 Task: Select the hover option in the cell toolbar visibility.
Action: Mouse moved to (21, 559)
Screenshot: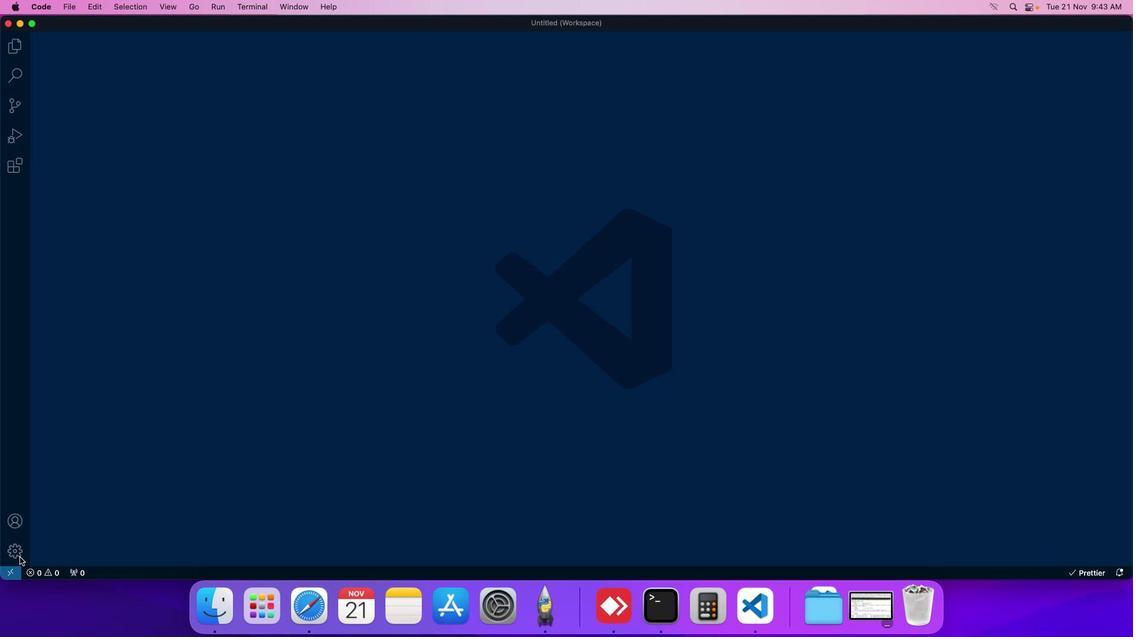 
Action: Mouse pressed left at (21, 559)
Screenshot: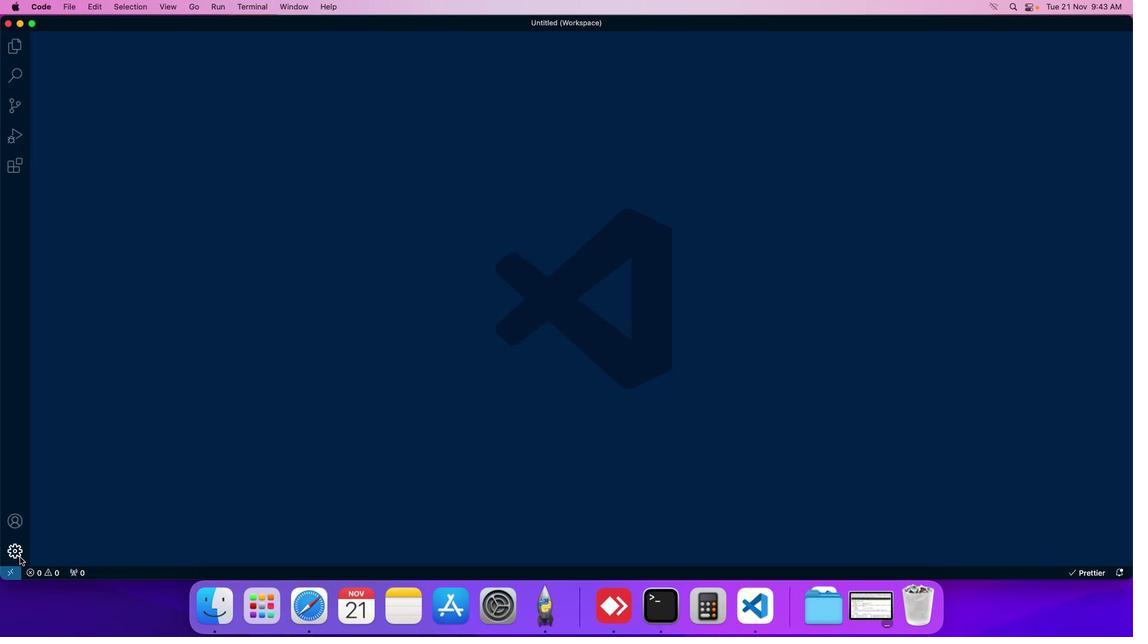 
Action: Mouse moved to (50, 468)
Screenshot: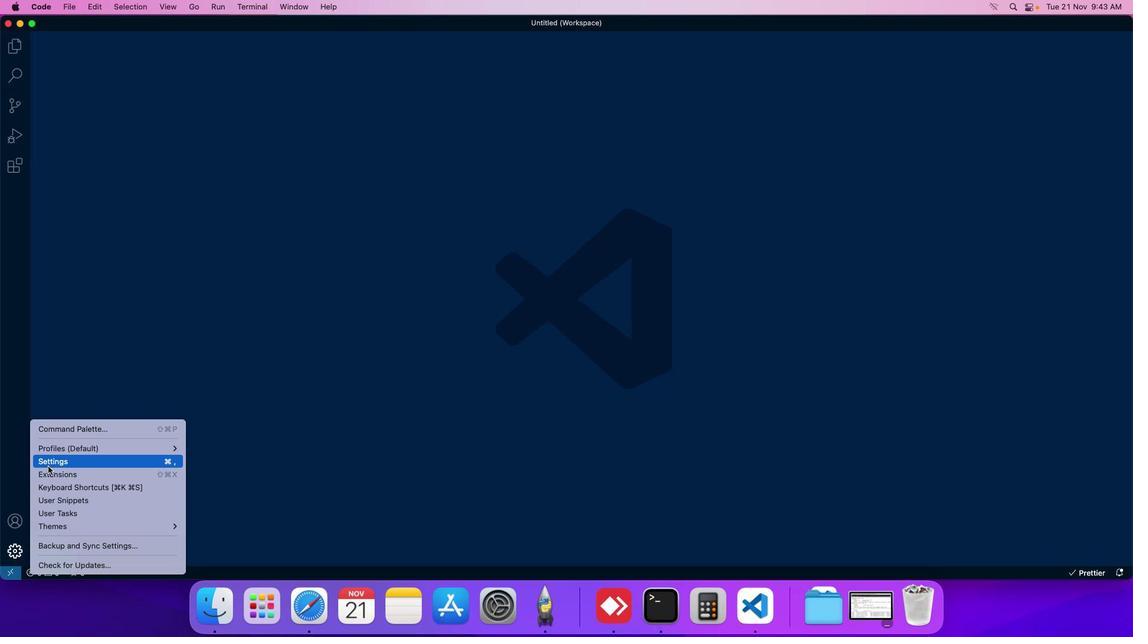 
Action: Mouse pressed left at (50, 468)
Screenshot: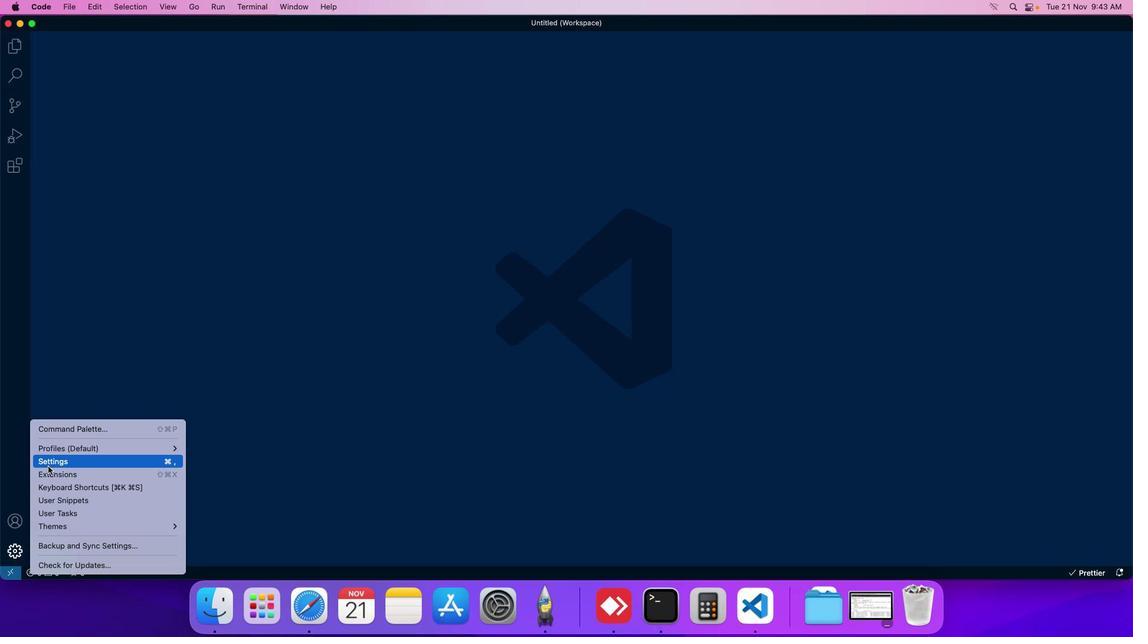 
Action: Mouse moved to (276, 92)
Screenshot: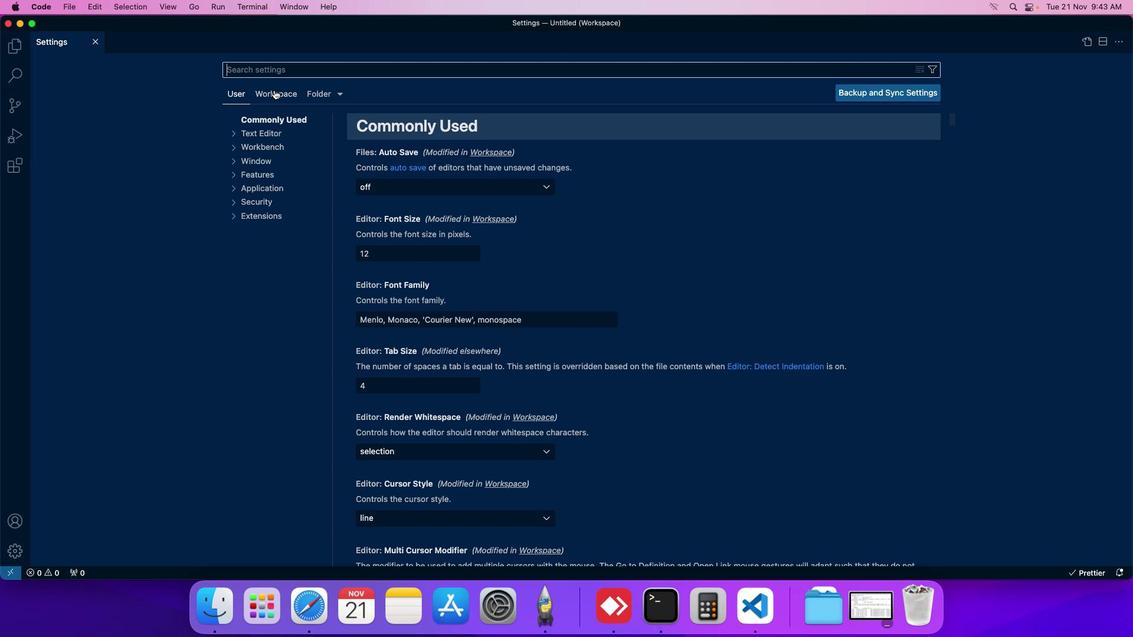 
Action: Mouse pressed left at (276, 92)
Screenshot: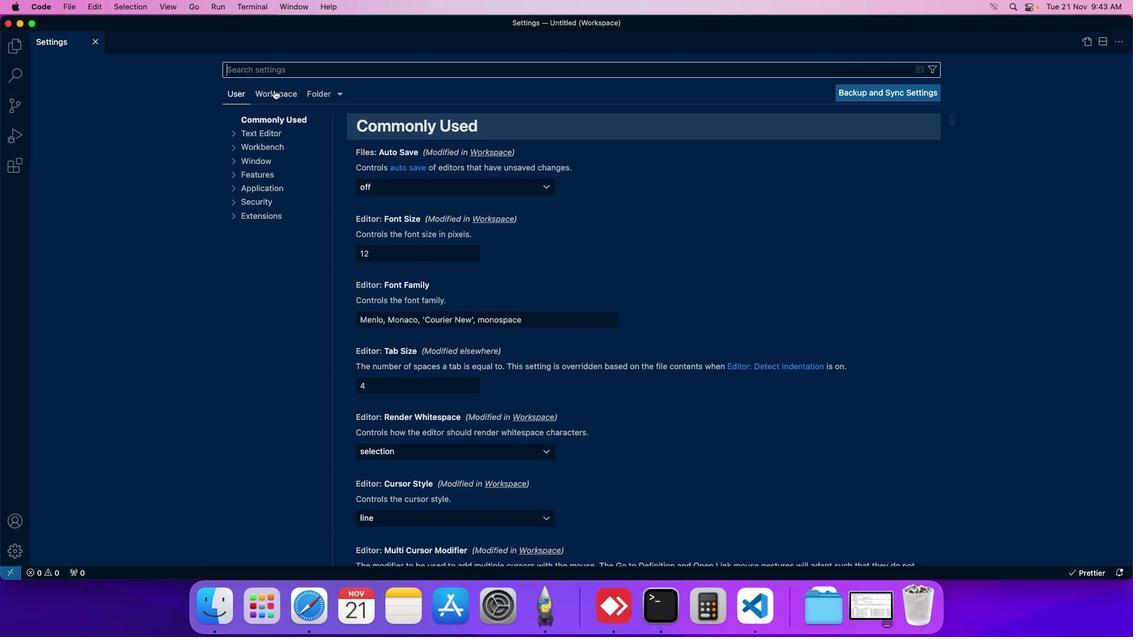 
Action: Mouse moved to (267, 175)
Screenshot: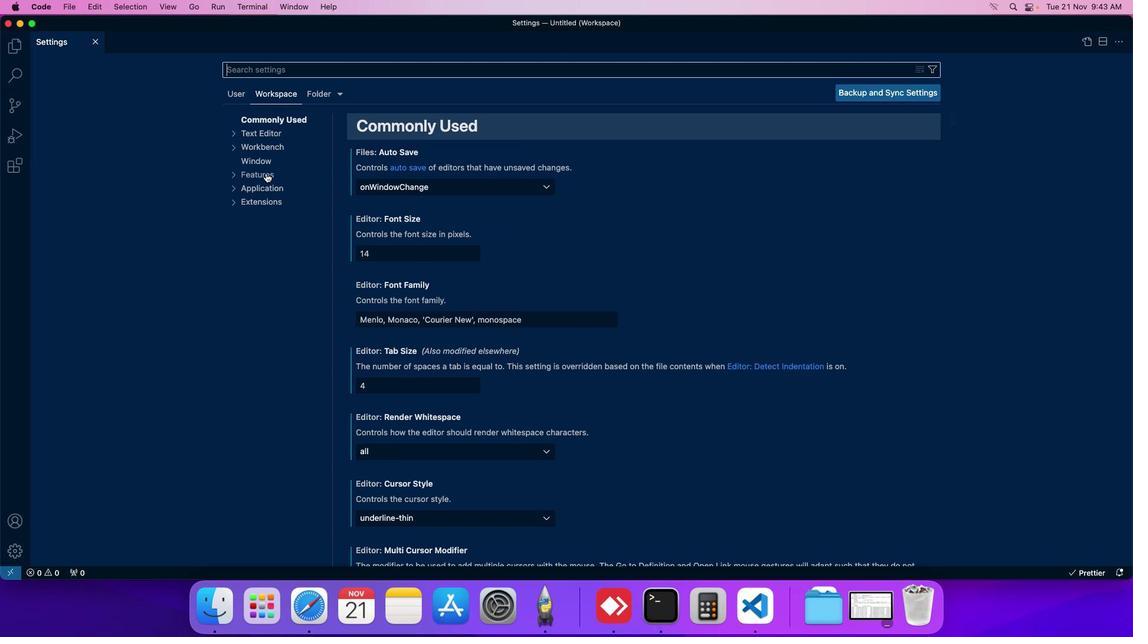 
Action: Mouse pressed left at (267, 175)
Screenshot: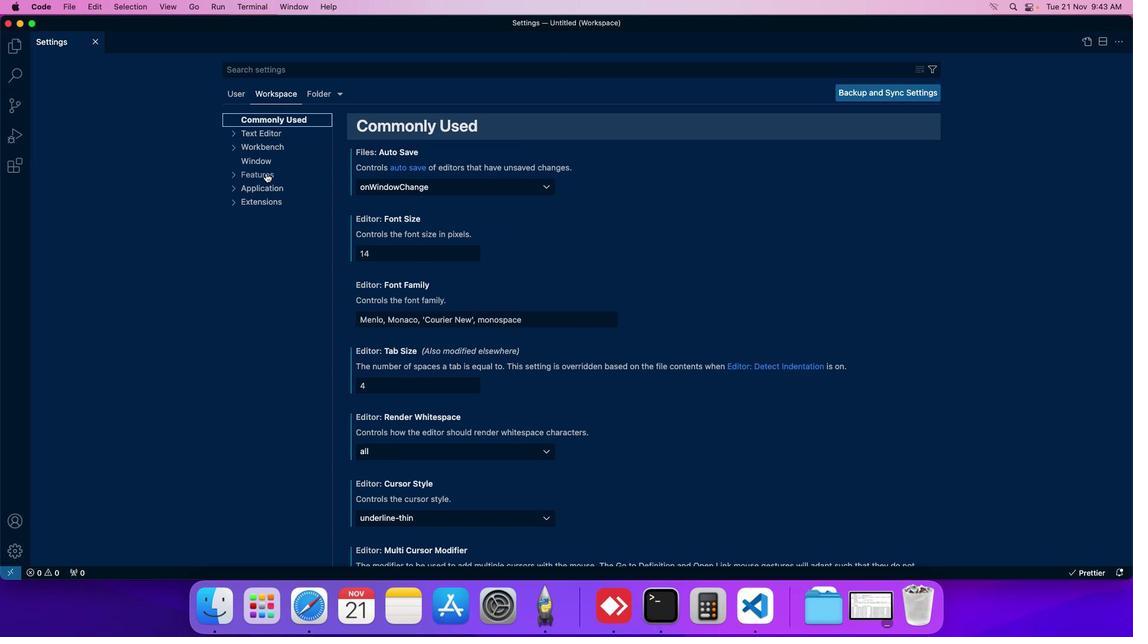 
Action: Mouse moved to (277, 380)
Screenshot: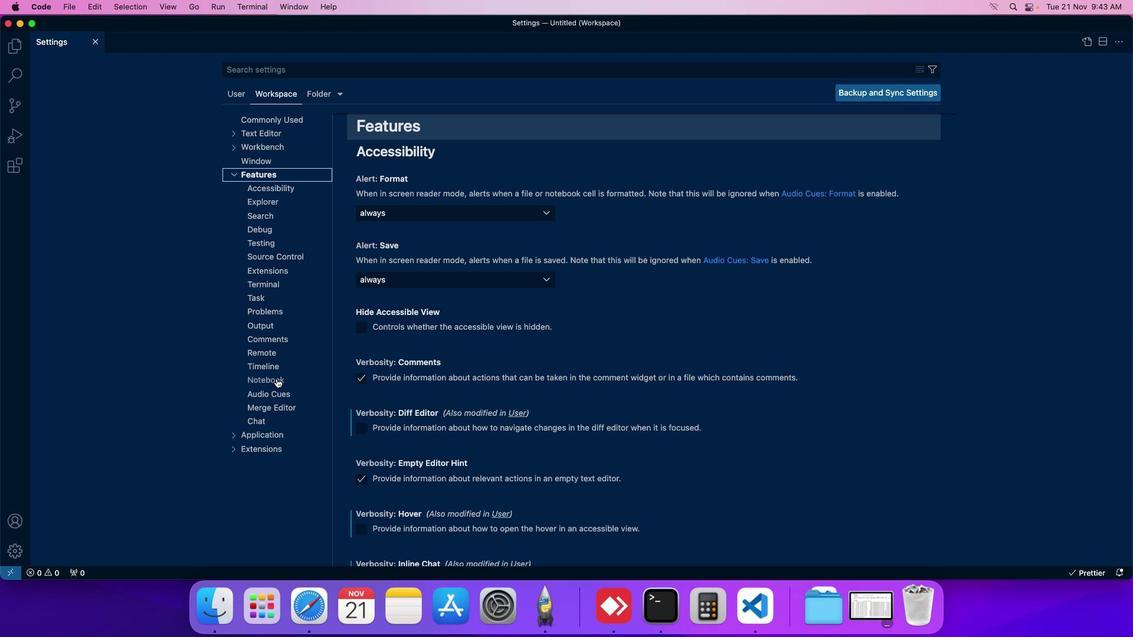 
Action: Mouse pressed left at (277, 380)
Screenshot: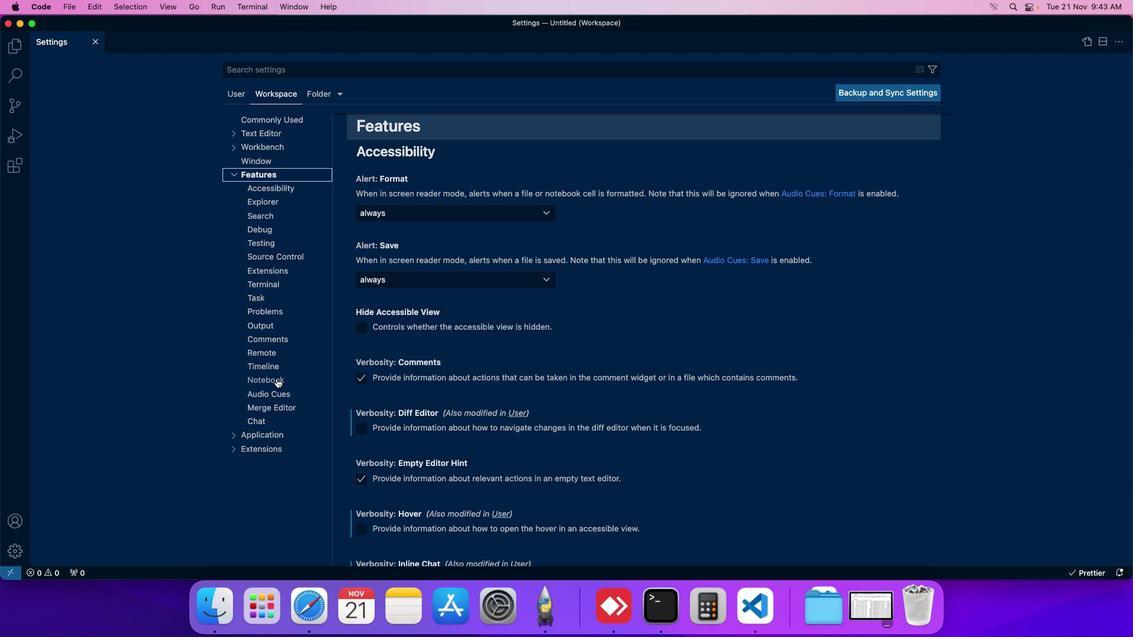 
Action: Mouse moved to (397, 338)
Screenshot: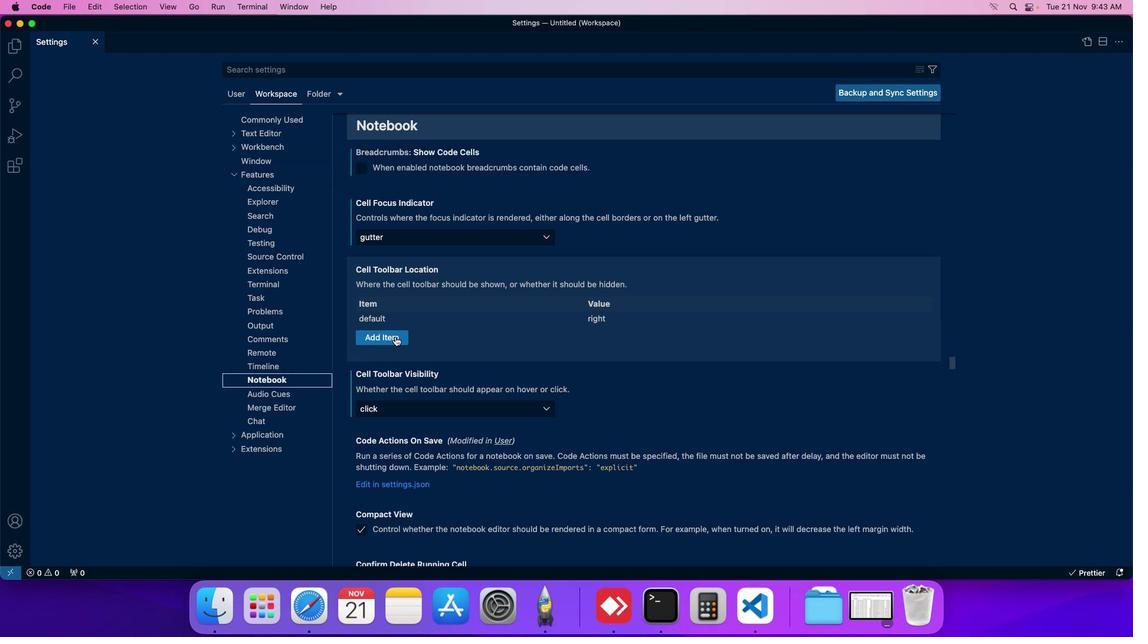 
Action: Mouse scrolled (397, 338) with delta (1, 1)
Screenshot: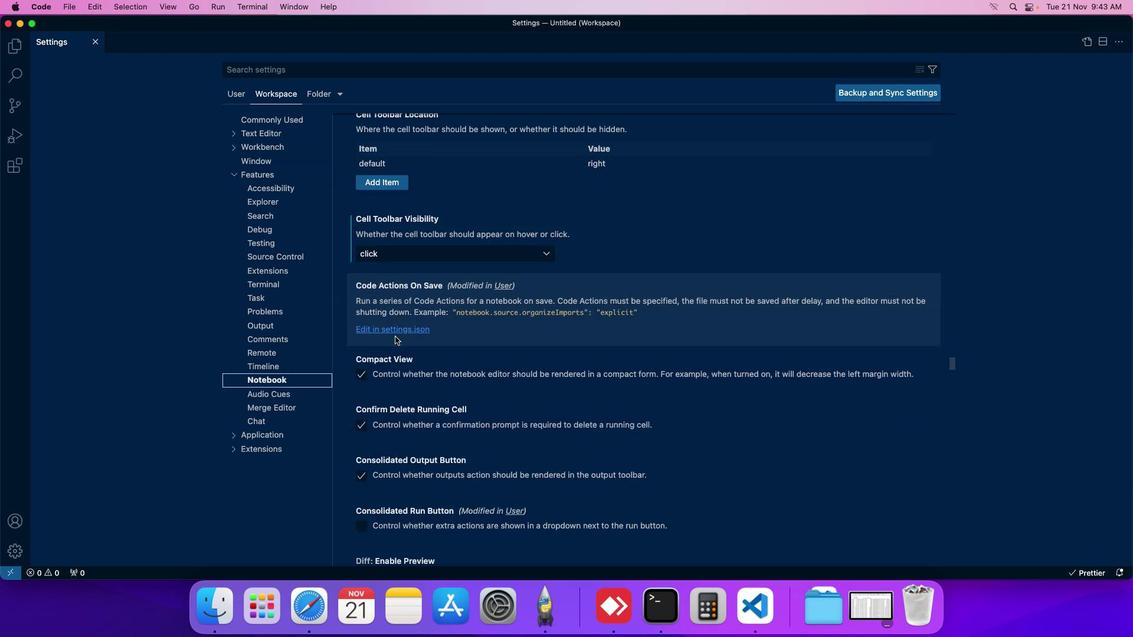 
Action: Mouse moved to (448, 253)
Screenshot: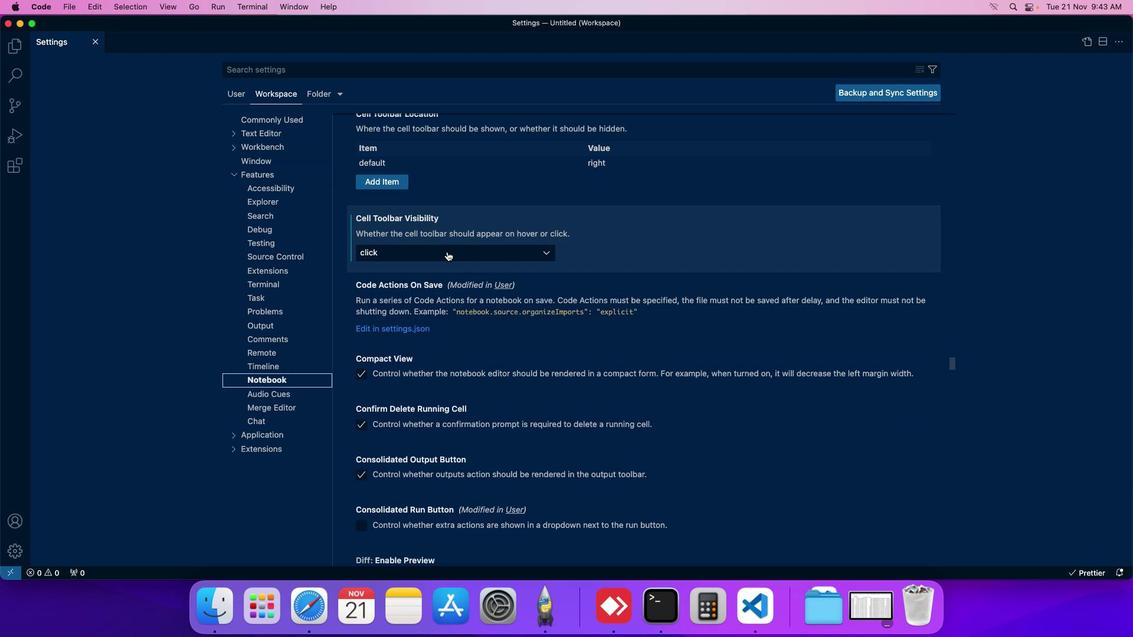 
Action: Mouse pressed left at (448, 253)
Screenshot: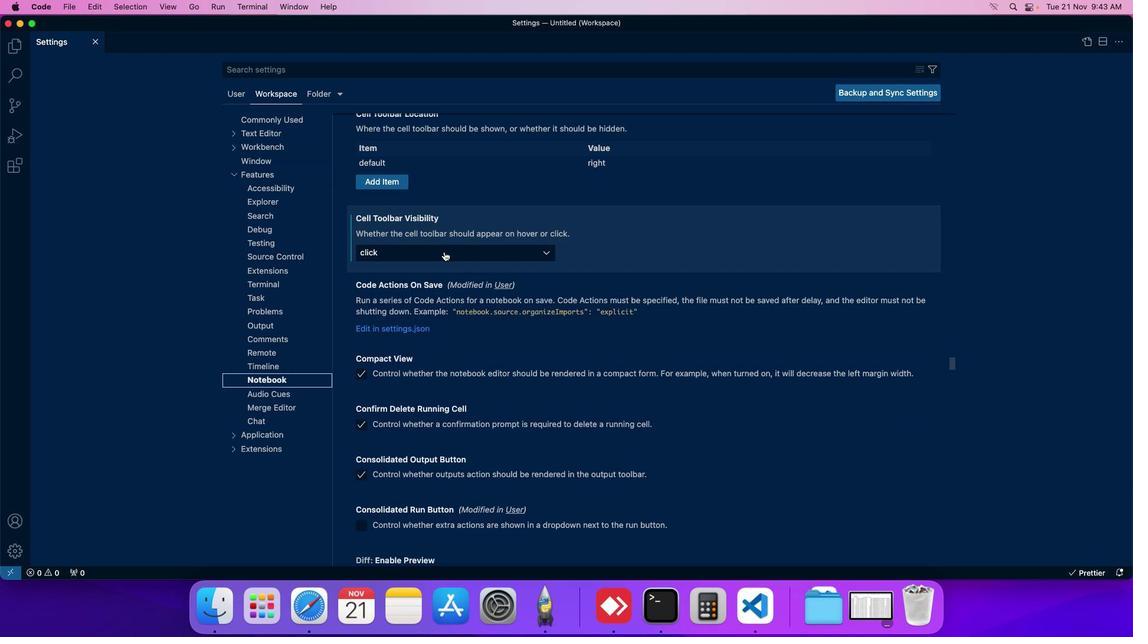 
Action: Mouse moved to (418, 269)
Screenshot: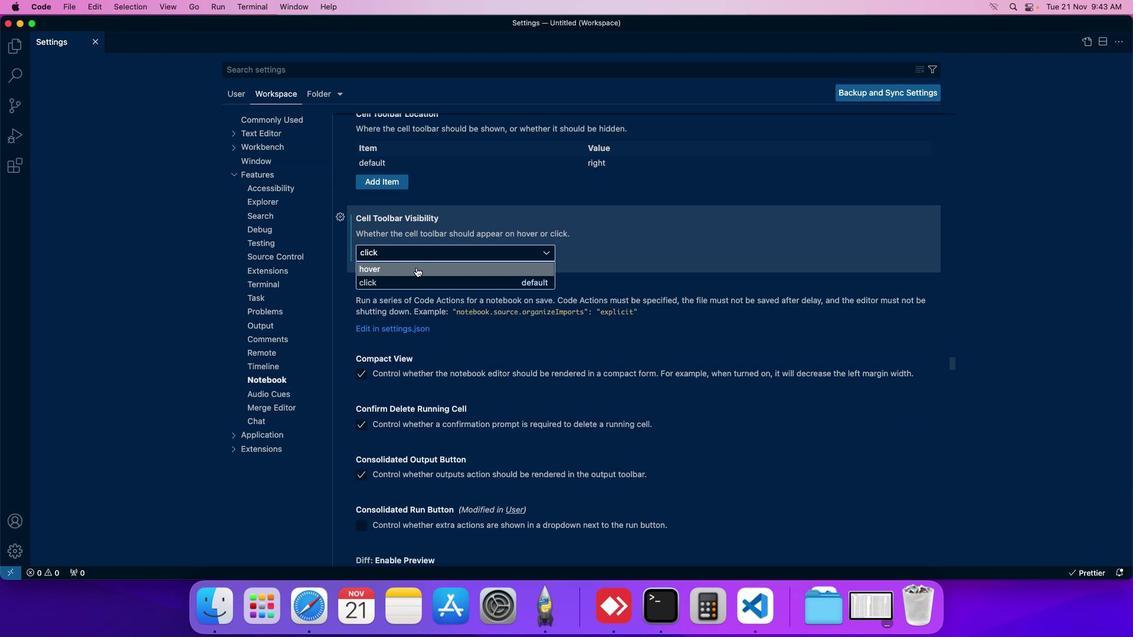 
Action: Mouse pressed left at (418, 269)
Screenshot: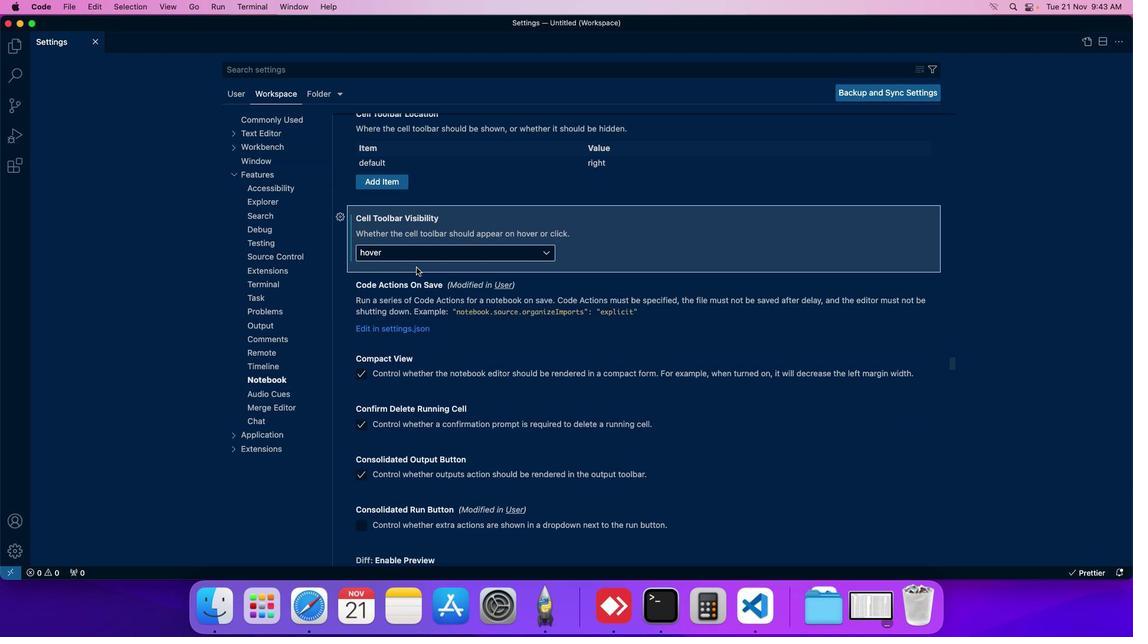 
Action: Mouse moved to (427, 263)
Screenshot: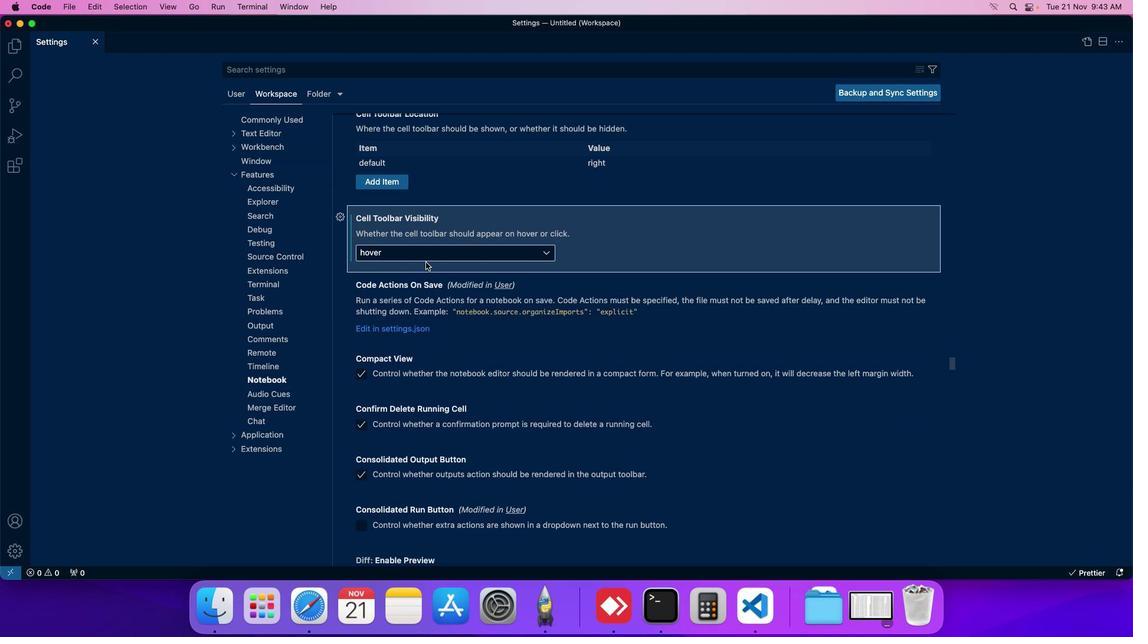 
